 Task: Forward email   from  to Email0023 with a message Message0025
Action: Mouse moved to (518, 34)
Screenshot: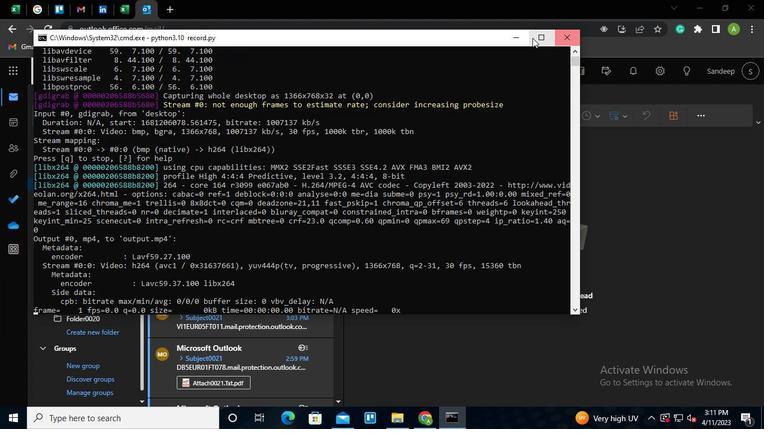
Action: Mouse pressed left at (518, 34)
Screenshot: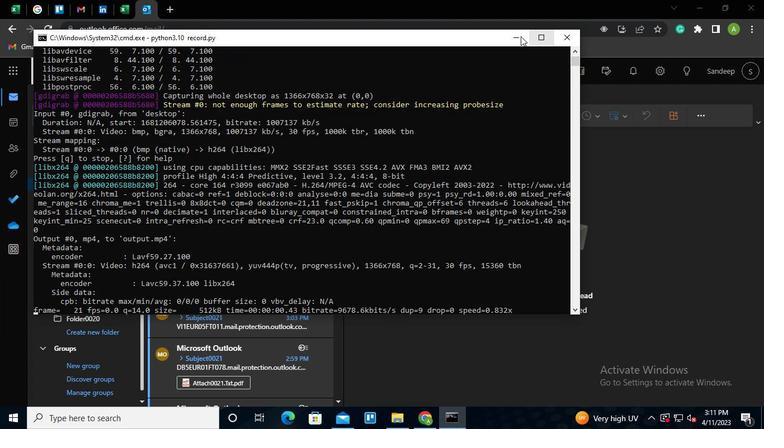 
Action: Mouse moved to (229, 262)
Screenshot: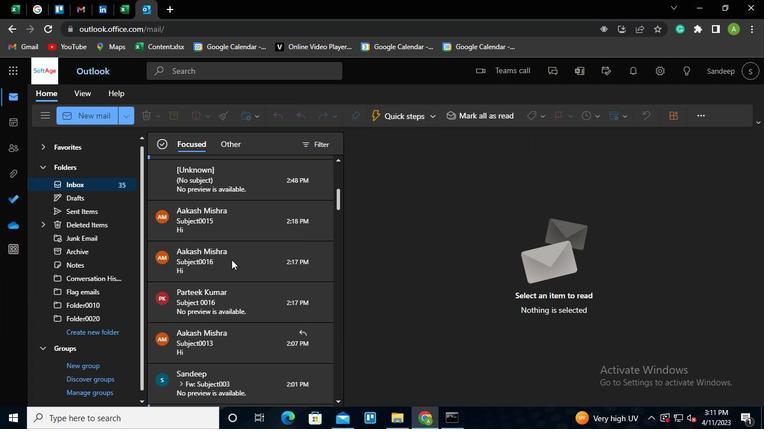 
Action: Mouse pressed left at (229, 262)
Screenshot: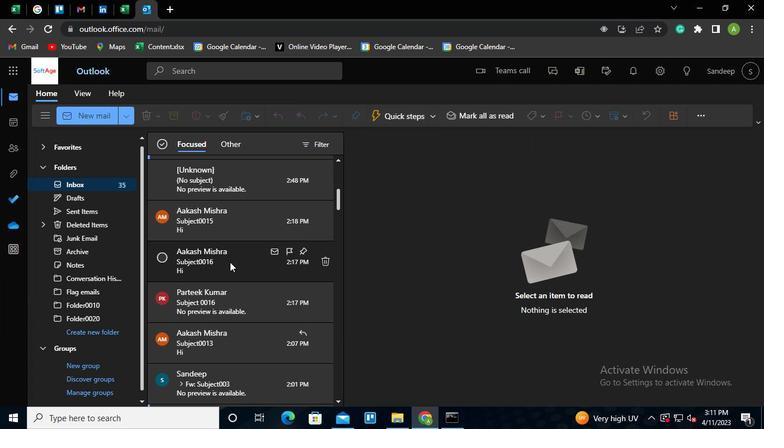 
Action: Mouse moved to (734, 173)
Screenshot: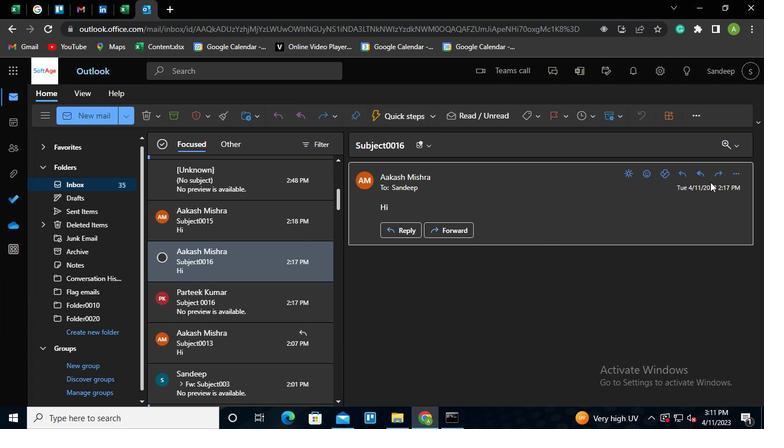 
Action: Mouse pressed left at (734, 173)
Screenshot: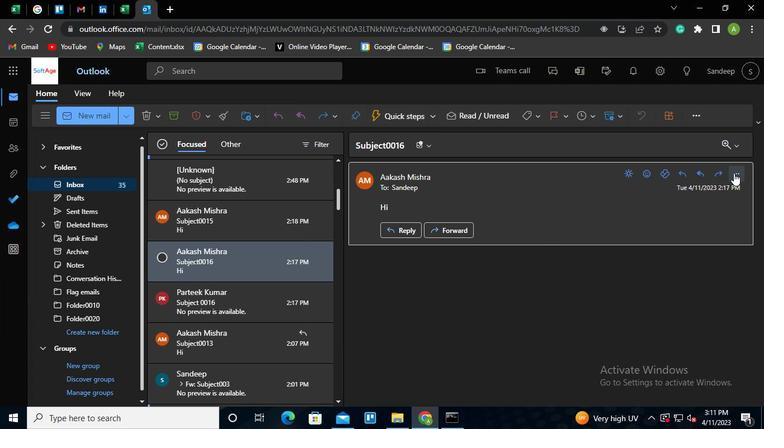
Action: Mouse moved to (673, 113)
Screenshot: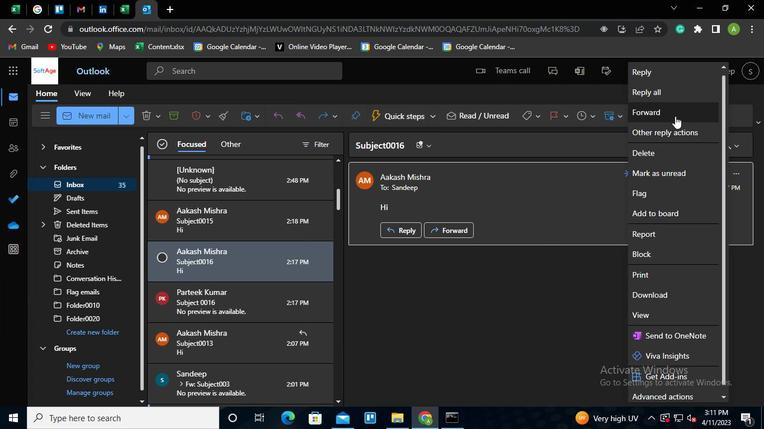 
Action: Mouse pressed left at (673, 113)
Screenshot: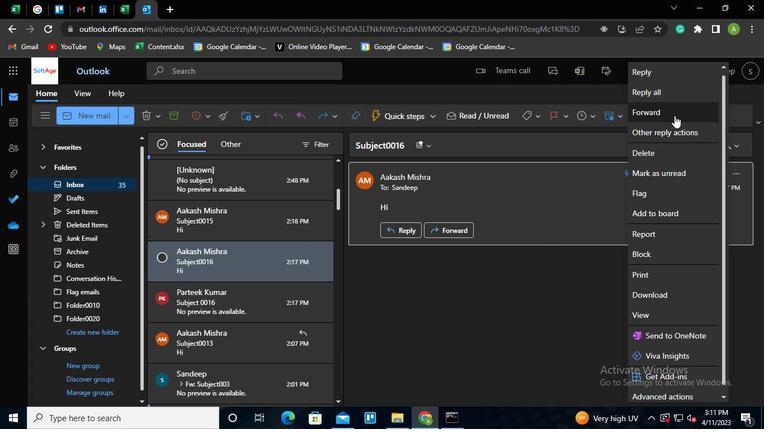 
Action: Mouse moved to (425, 176)
Screenshot: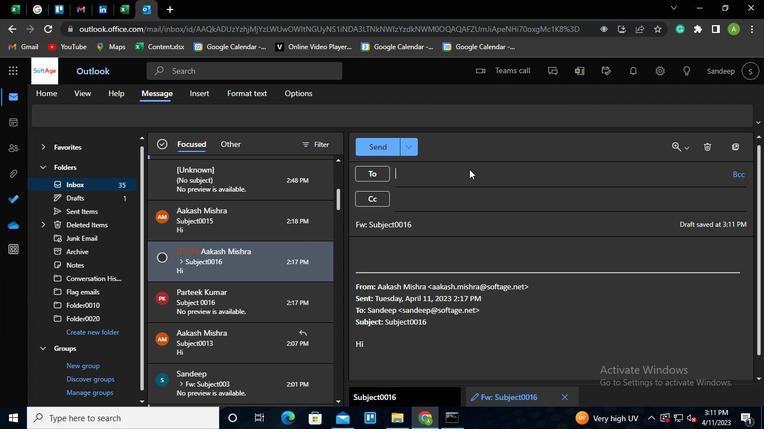 
Action: Mouse pressed left at (425, 176)
Screenshot: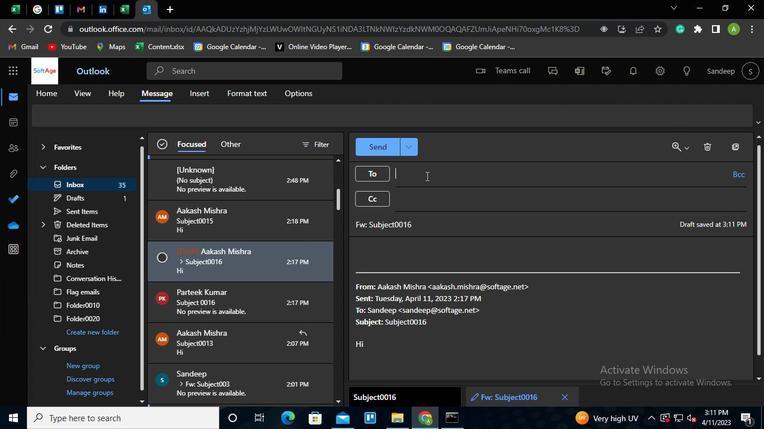 
Action: Keyboard Key.shift
Screenshot: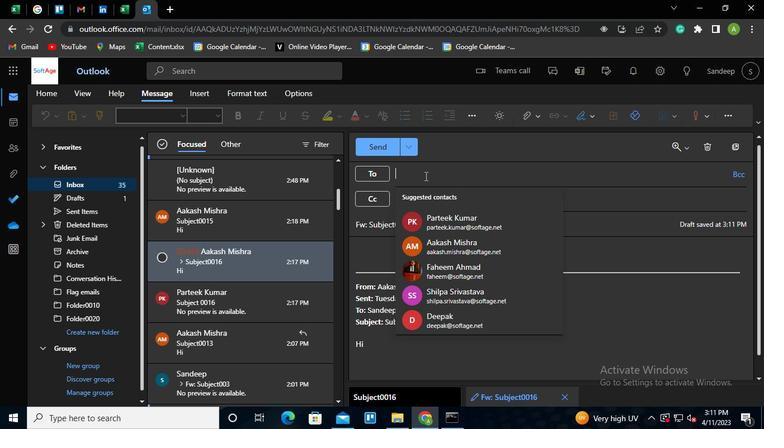 
Action: Keyboard Key.shift
Screenshot: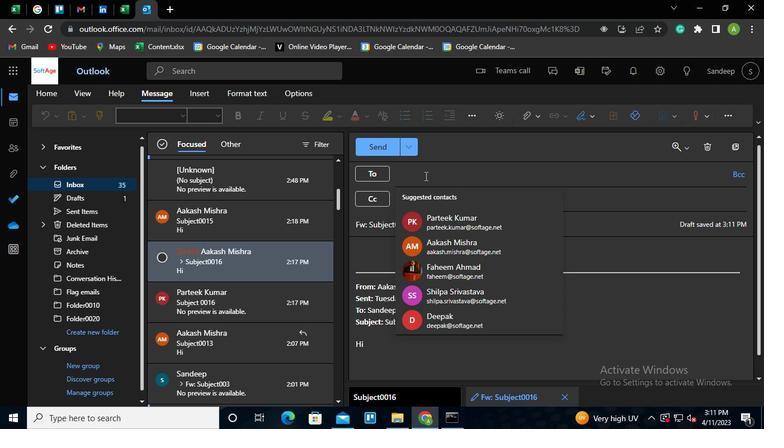 
Action: Keyboard Key.shift
Screenshot: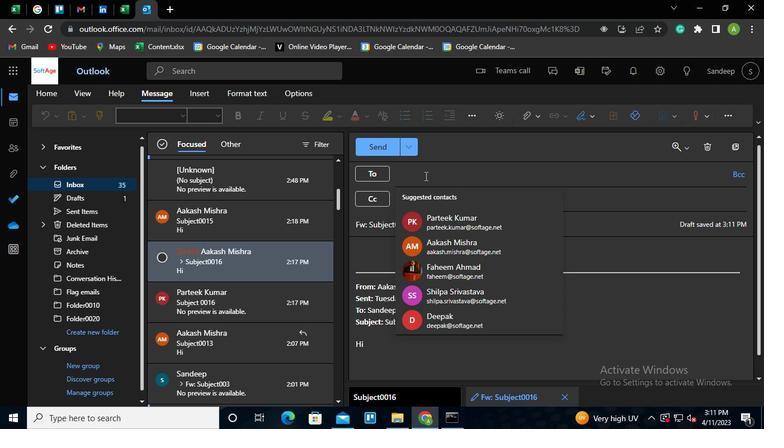 
Action: Keyboard E
Screenshot: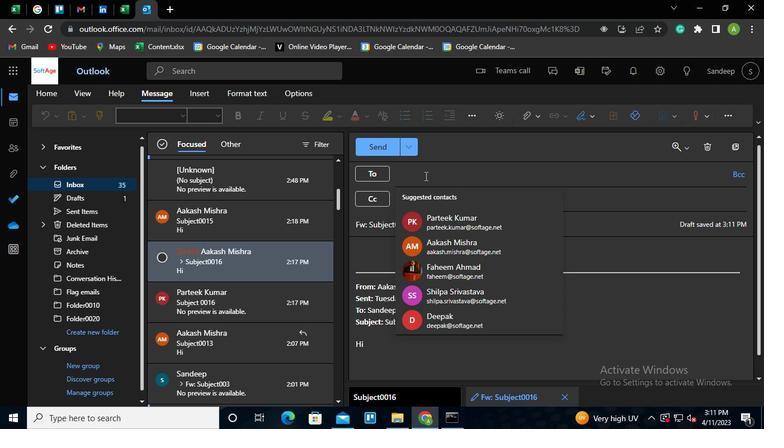 
Action: Keyboard m
Screenshot: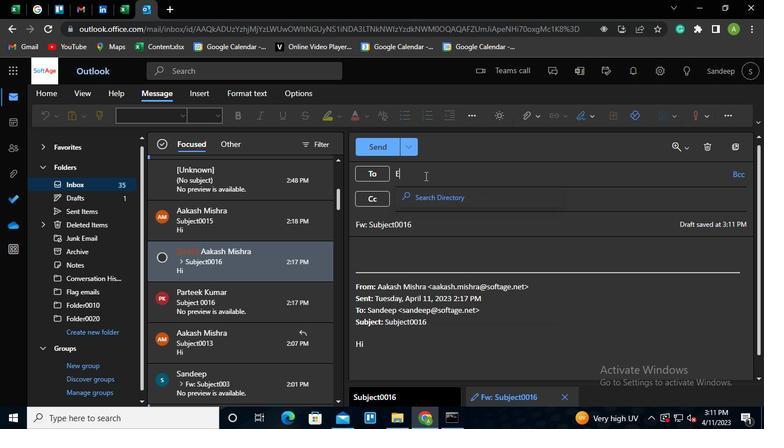 
Action: Keyboard a
Screenshot: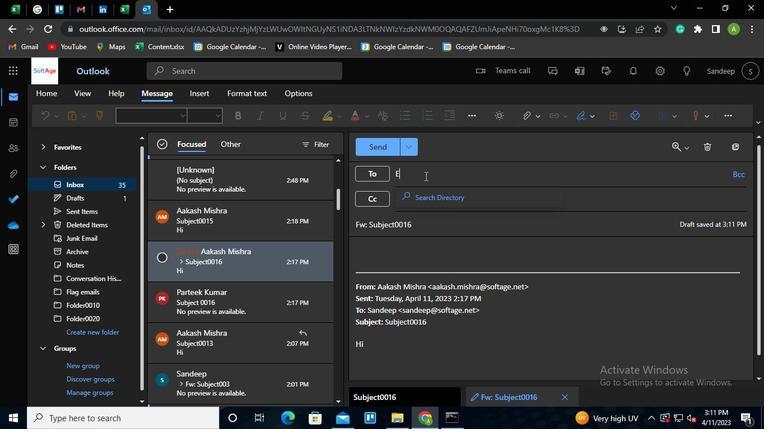 
Action: Keyboard i
Screenshot: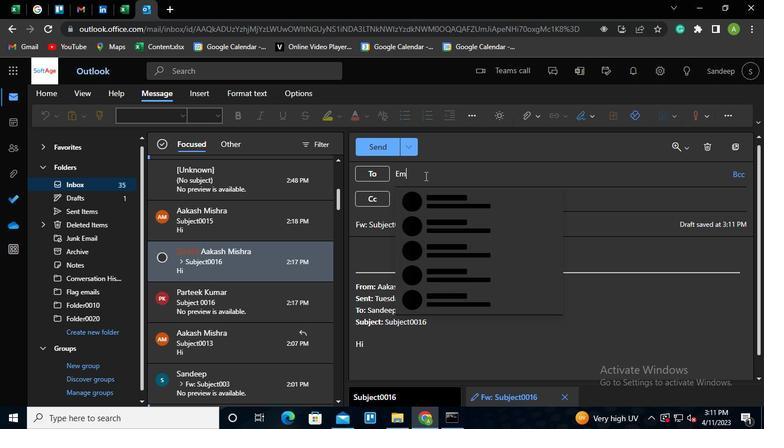 
Action: Keyboard l
Screenshot: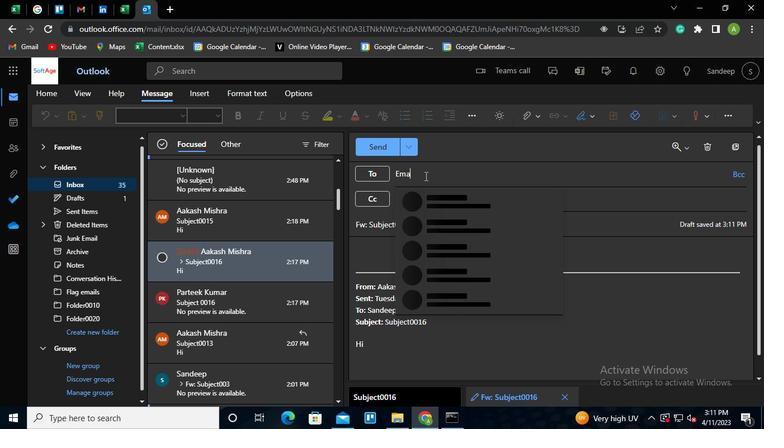 
Action: Keyboard <96>
Screenshot: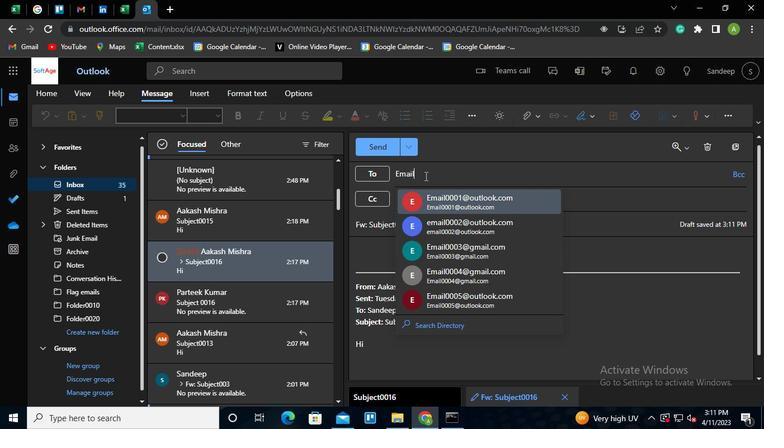 
Action: Keyboard <96>
Screenshot: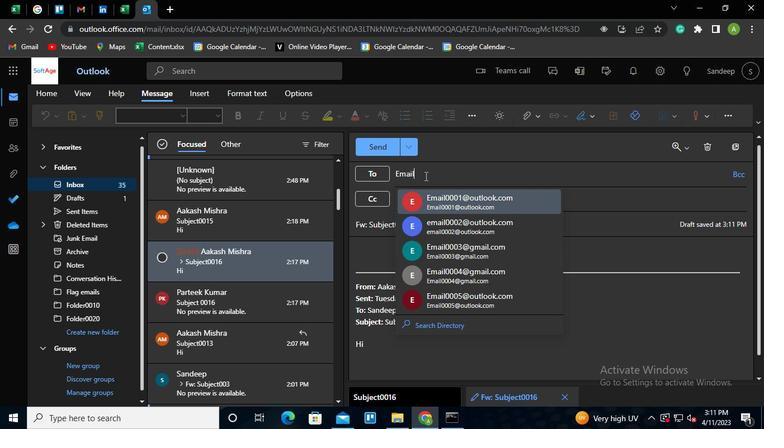 
Action: Keyboard <98>
Screenshot: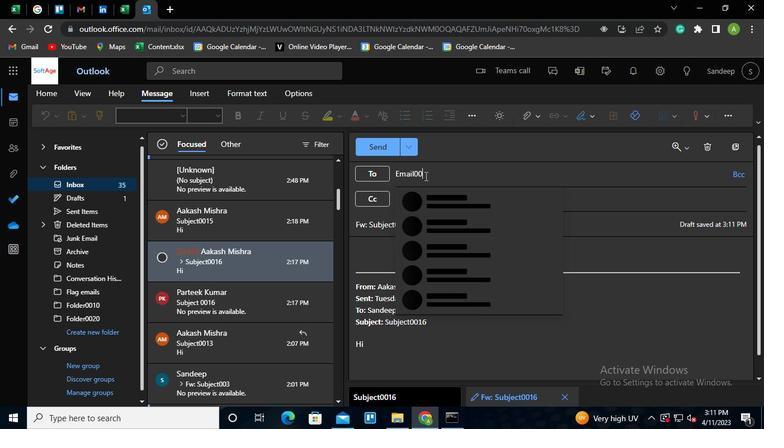 
Action: Keyboard <99>
Screenshot: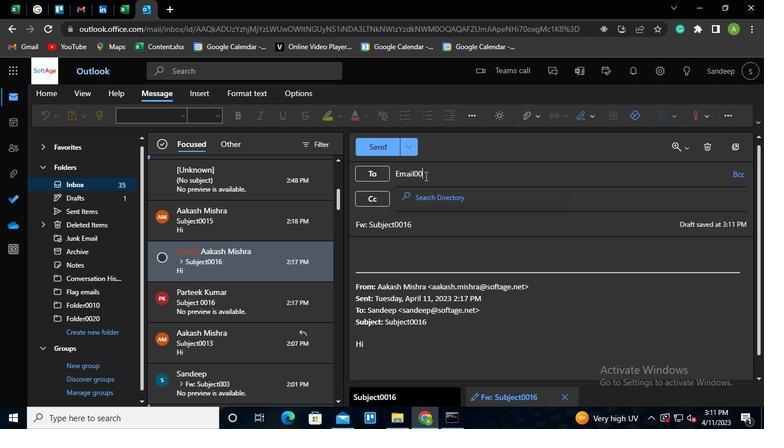 
Action: Keyboard Key.shift
Screenshot: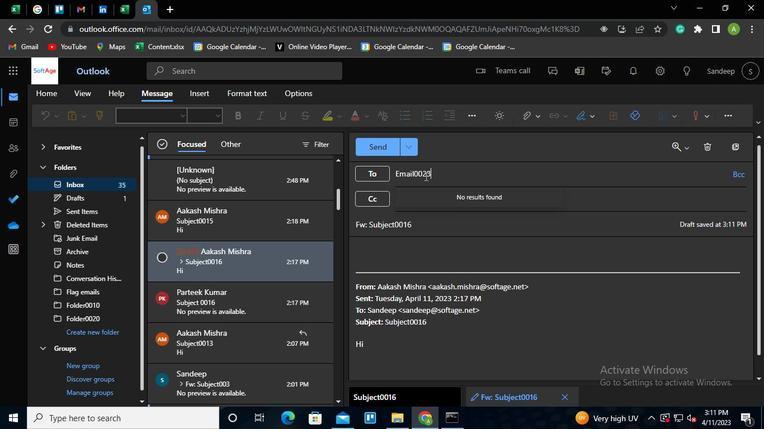 
Action: Keyboard @
Screenshot: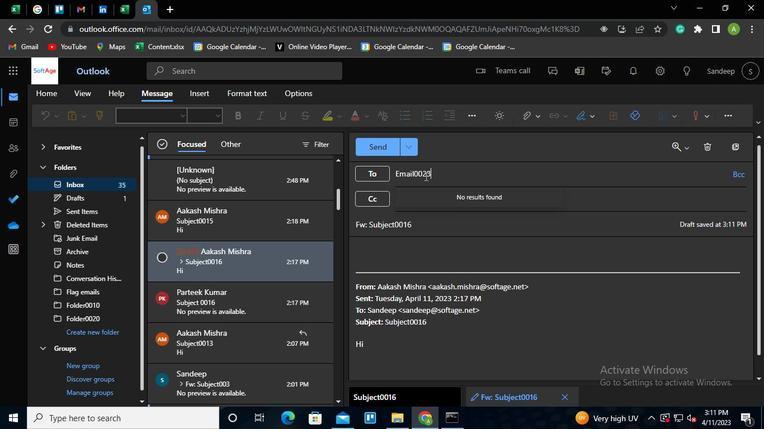 
Action: Keyboard o
Screenshot: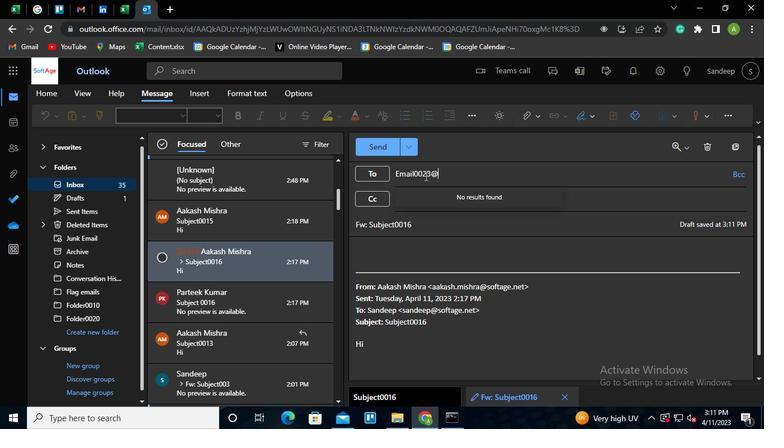 
Action: Keyboard u
Screenshot: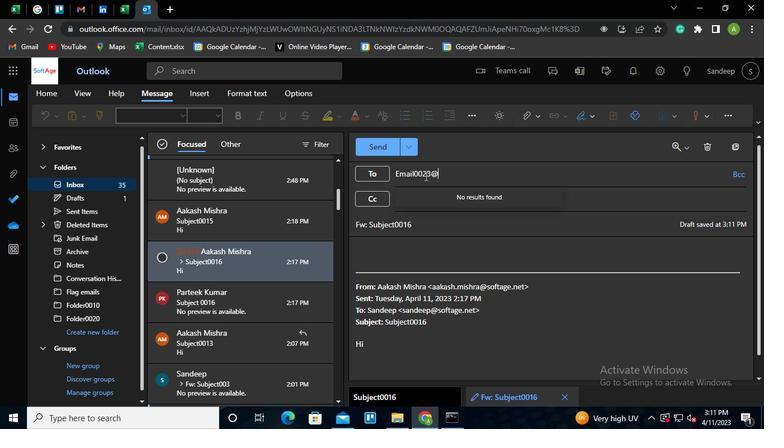 
Action: Keyboard t
Screenshot: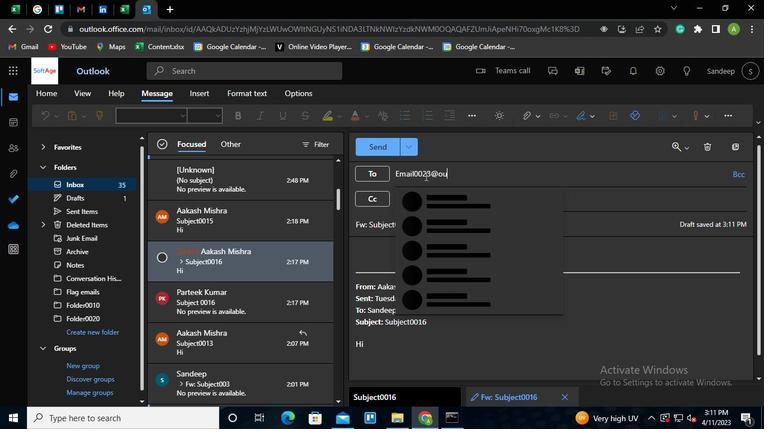 
Action: Keyboard l
Screenshot: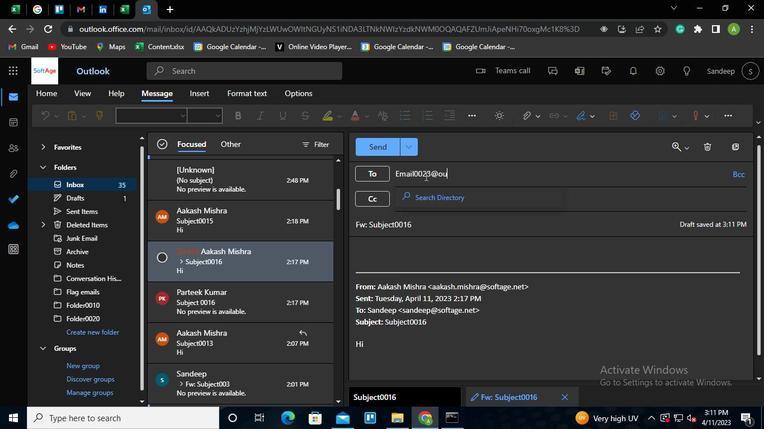 
Action: Keyboard o
Screenshot: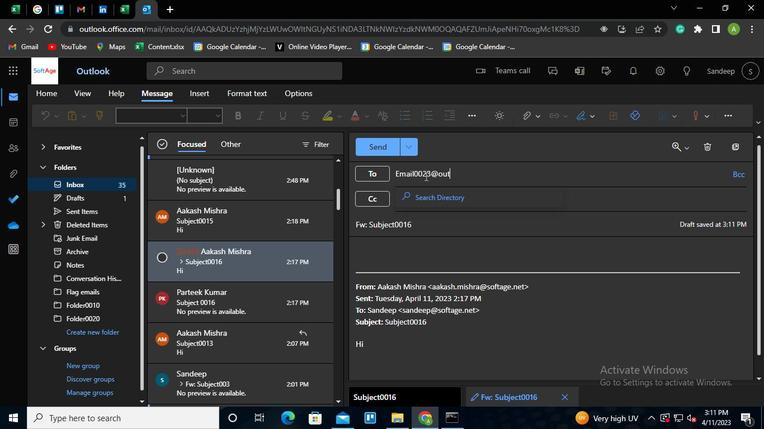
Action: Keyboard o
Screenshot: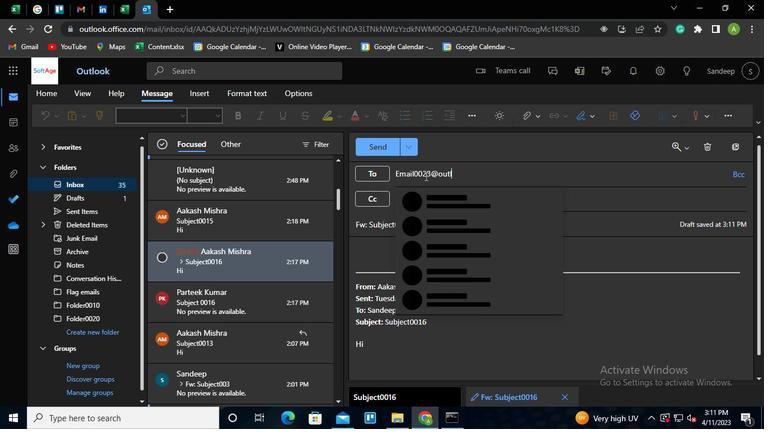 
Action: Keyboard k
Screenshot: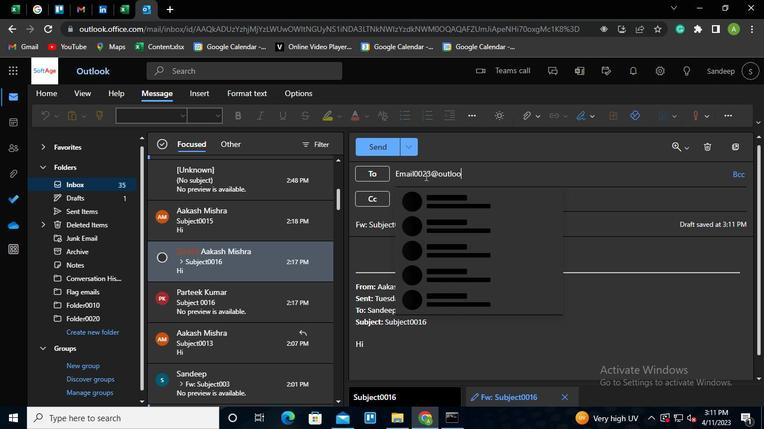 
Action: Keyboard <110>
Screenshot: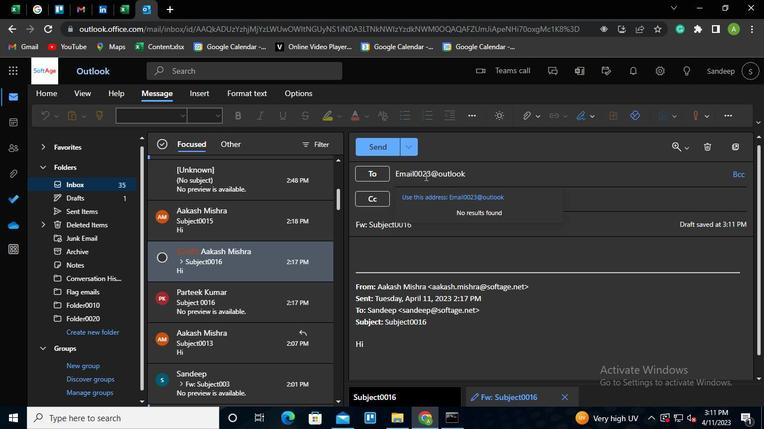 
Action: Keyboard c
Screenshot: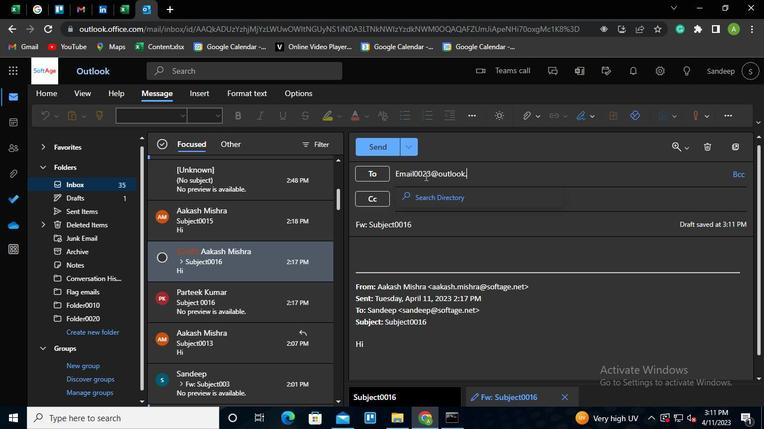 
Action: Keyboard o
Screenshot: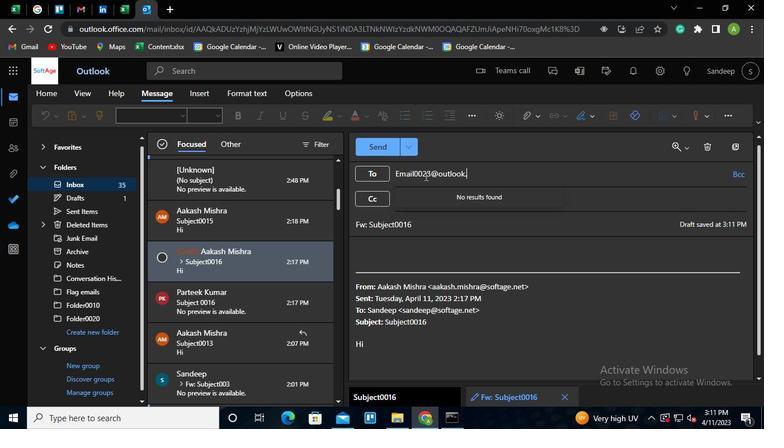 
Action: Keyboard m
Screenshot: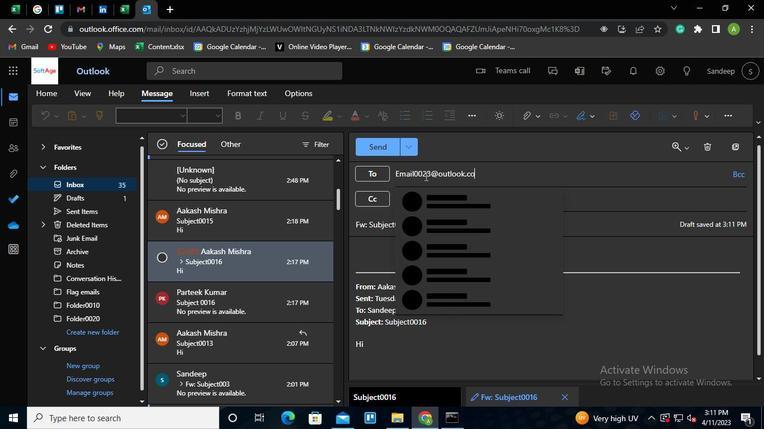 
Action: Mouse moved to (416, 229)
Screenshot: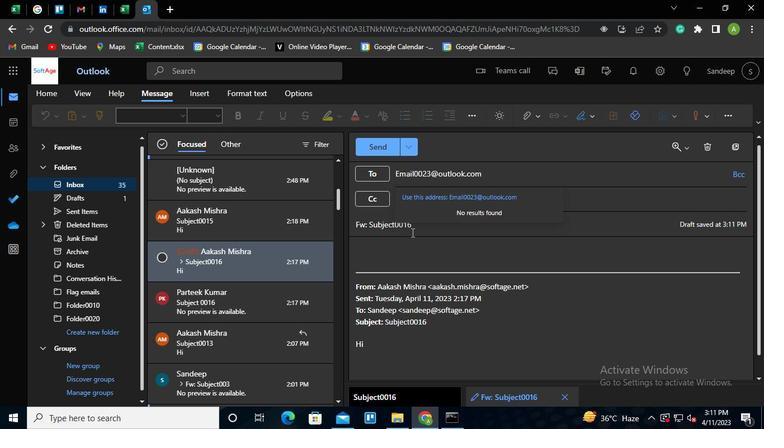 
Action: Mouse pressed left at (416, 229)
Screenshot: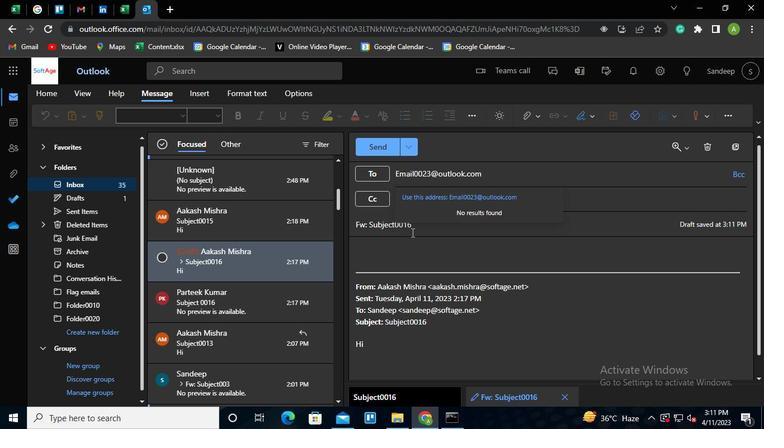 
Action: Keyboard Key.backspace
Screenshot: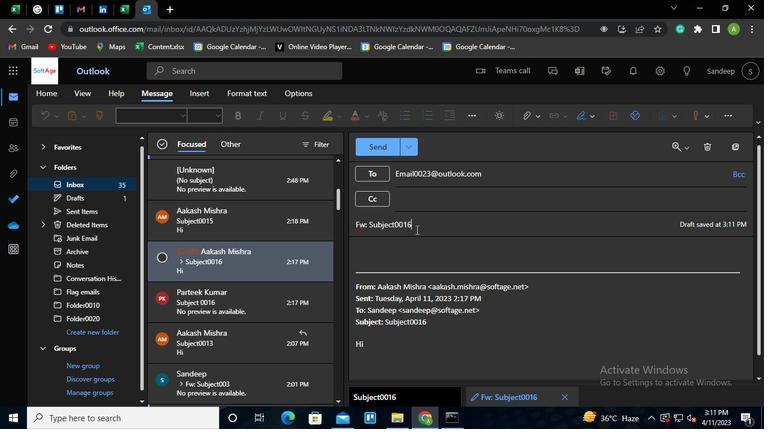 
Action: Keyboard Key.backspace
Screenshot: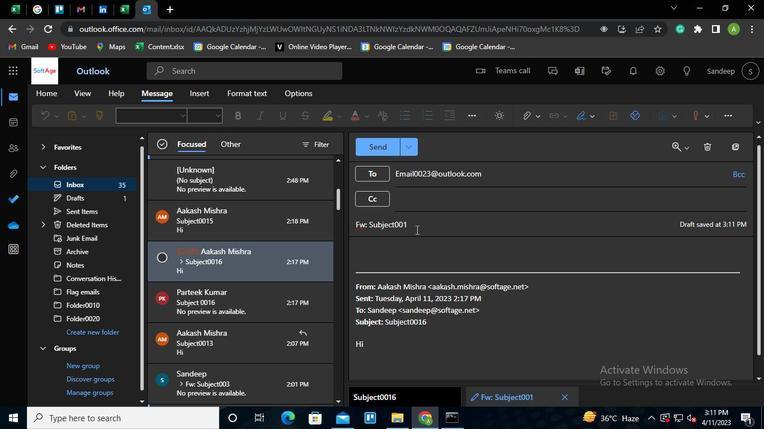 
Action: Keyboard <98>
Screenshot: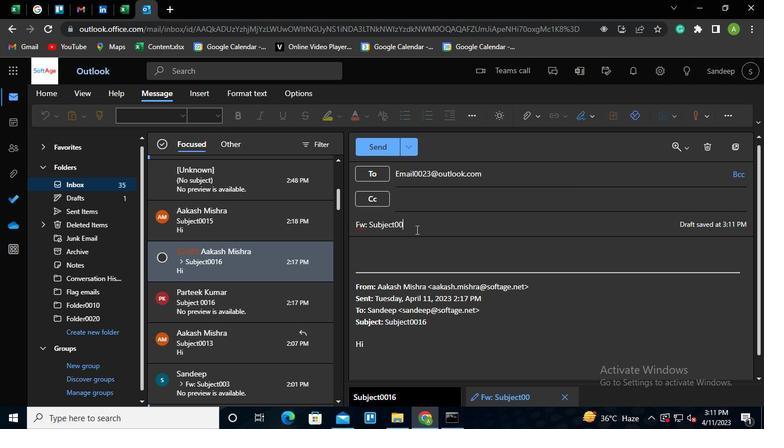 
Action: Keyboard <101>
Screenshot: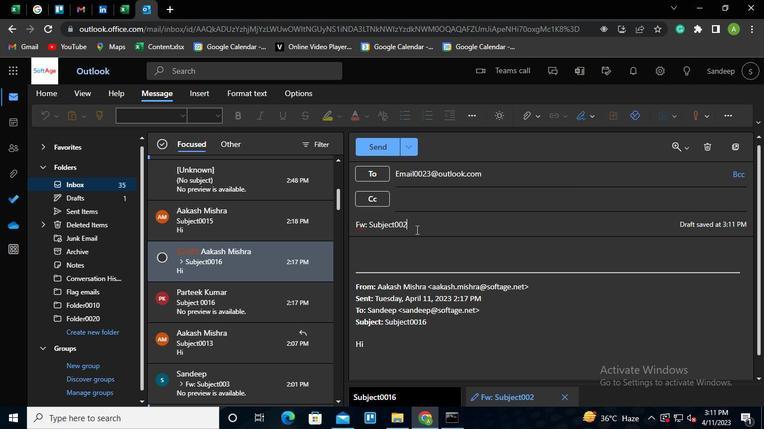 
Action: Mouse moved to (423, 254)
Screenshot: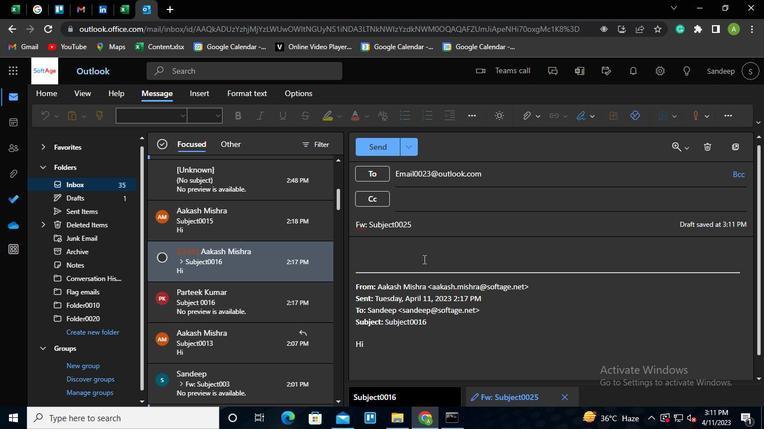 
Action: Mouse pressed left at (423, 254)
Screenshot: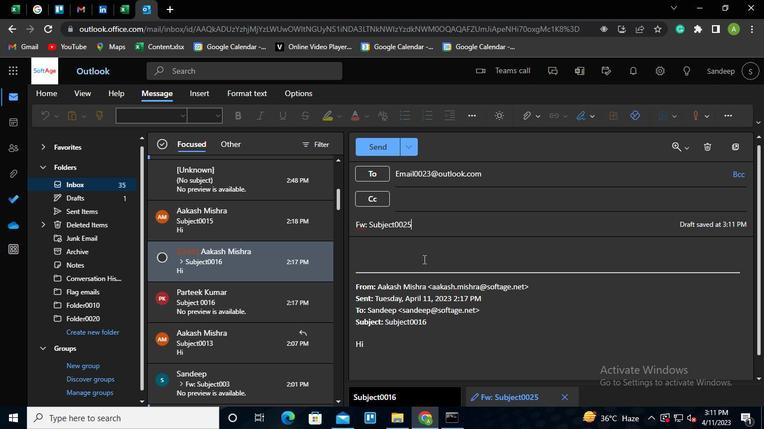 
Action: Keyboard Key.shift
Screenshot: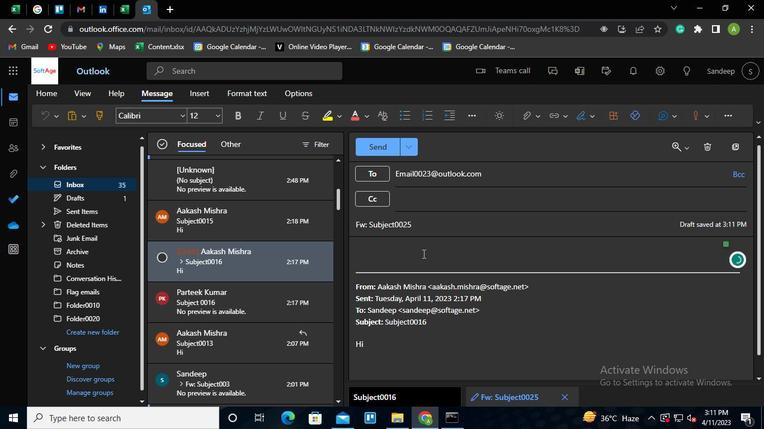 
Action: Keyboard M
Screenshot: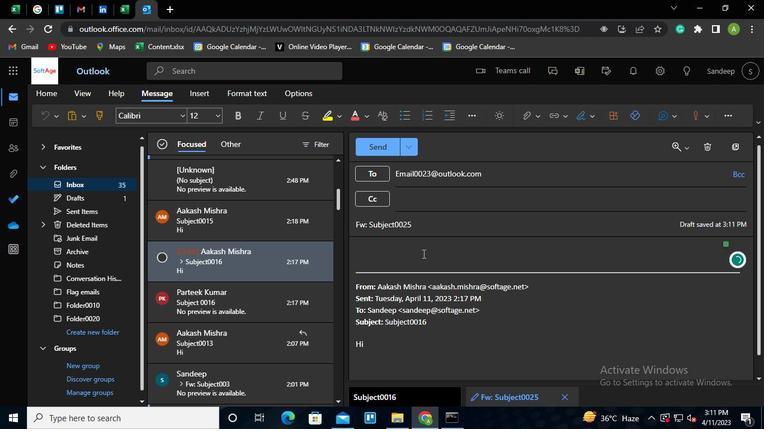 
Action: Keyboard e
Screenshot: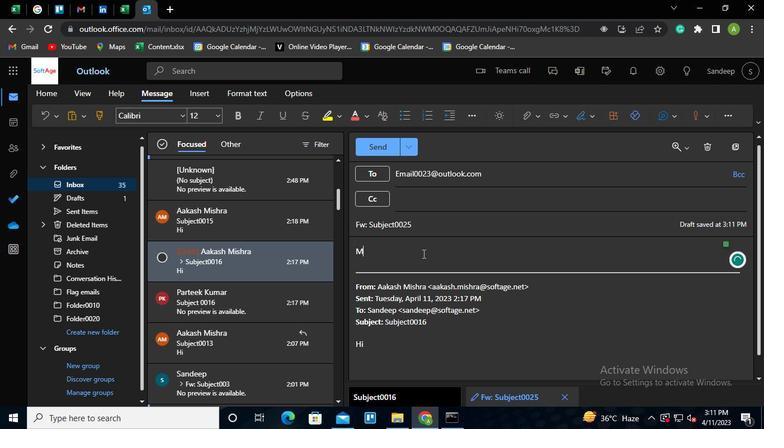 
Action: Keyboard s
Screenshot: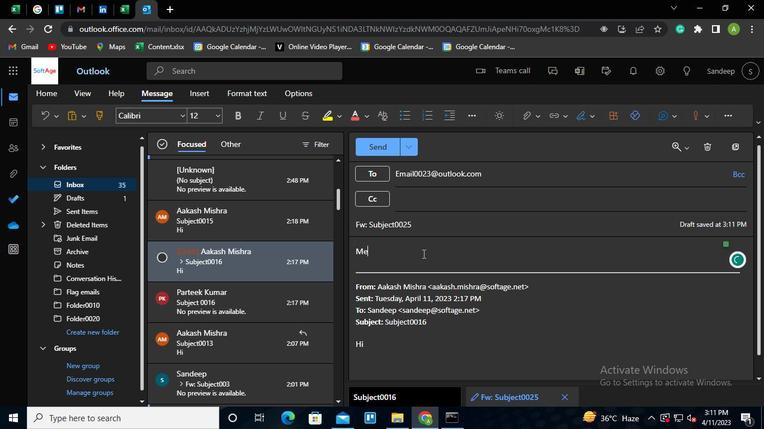 
Action: Keyboard s
Screenshot: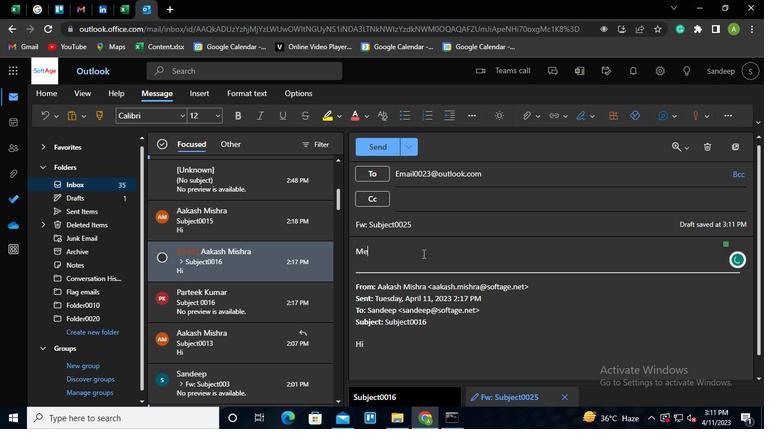 
Action: Keyboard a
Screenshot: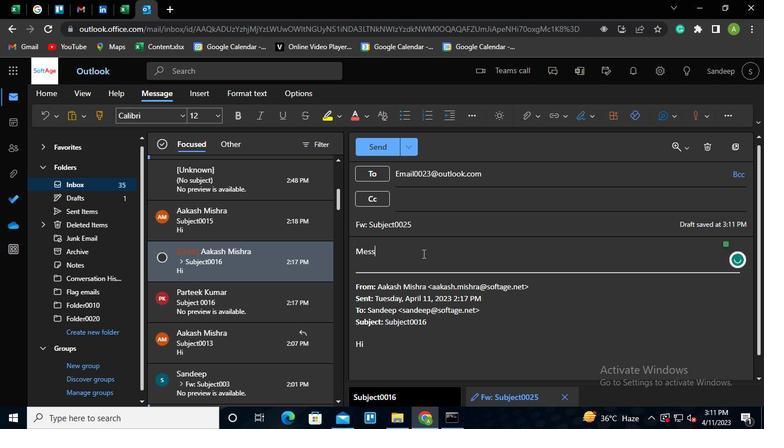 
Action: Keyboard g
Screenshot: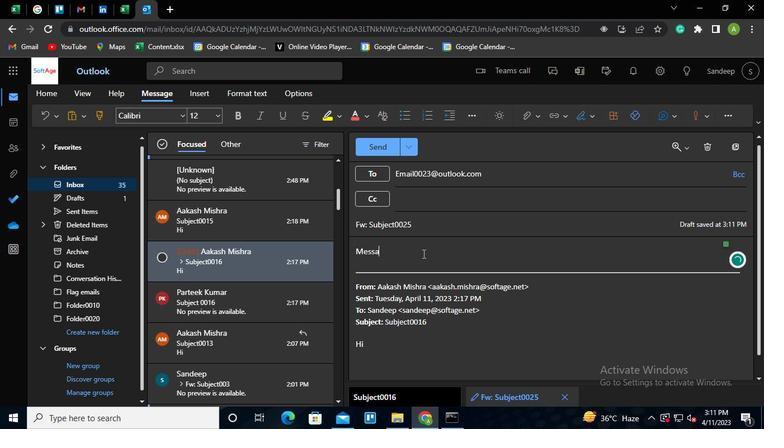
Action: Keyboard e
Screenshot: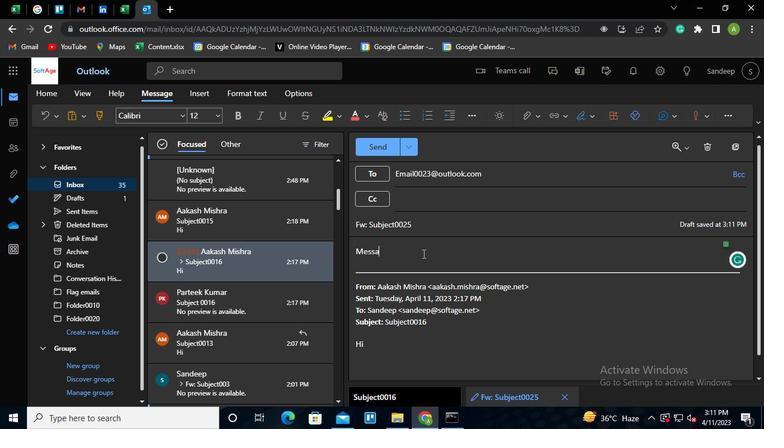 
Action: Keyboard <96>
Screenshot: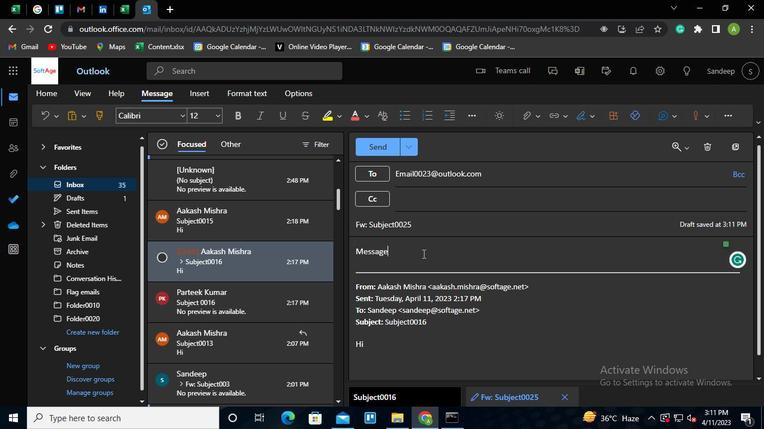 
Action: Keyboard <96>
Screenshot: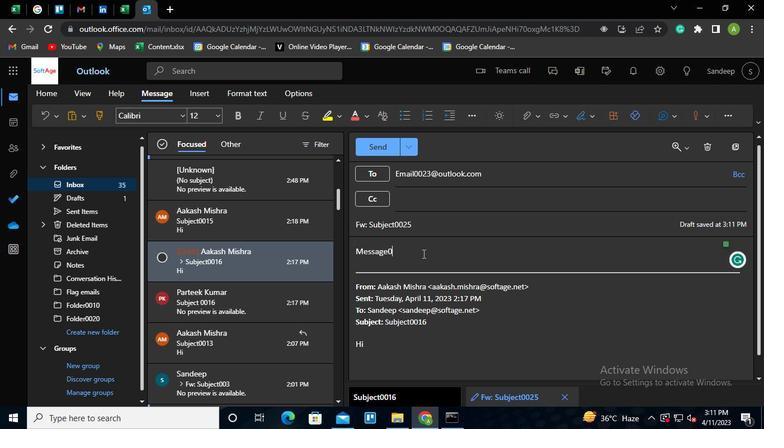 
Action: Keyboard <98>
Screenshot: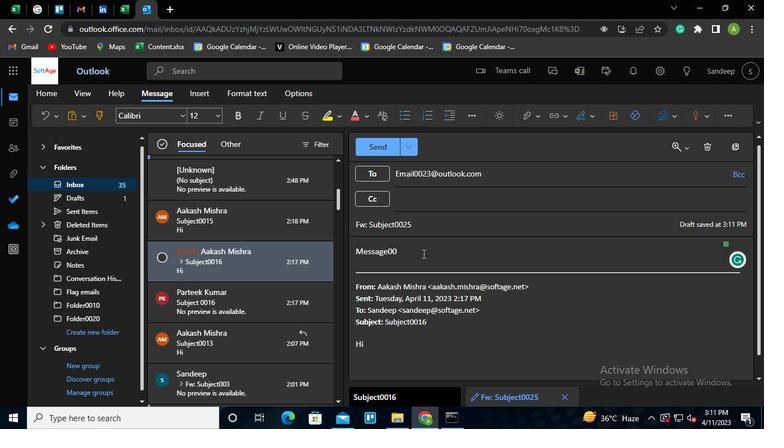 
Action: Keyboard <99>
Screenshot: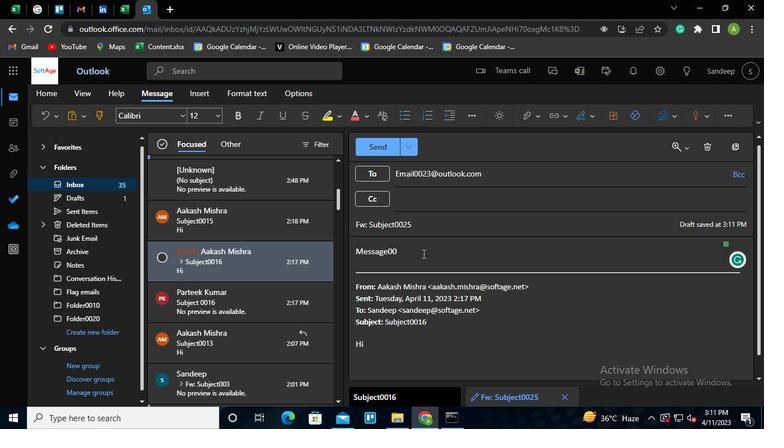 
Action: Mouse moved to (377, 146)
Screenshot: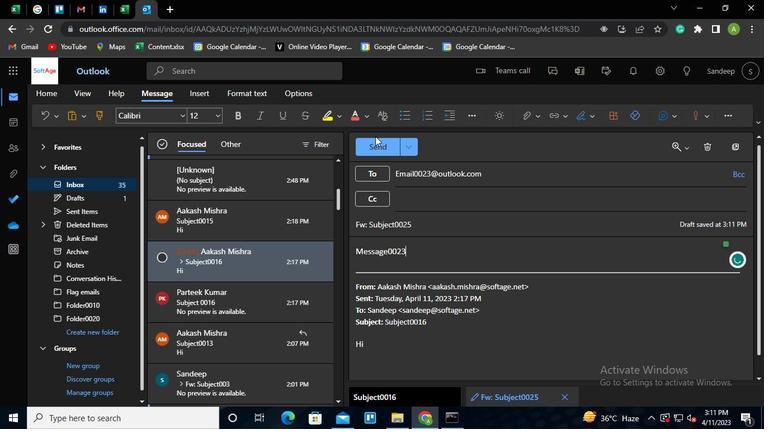 
Action: Mouse pressed left at (377, 146)
Screenshot: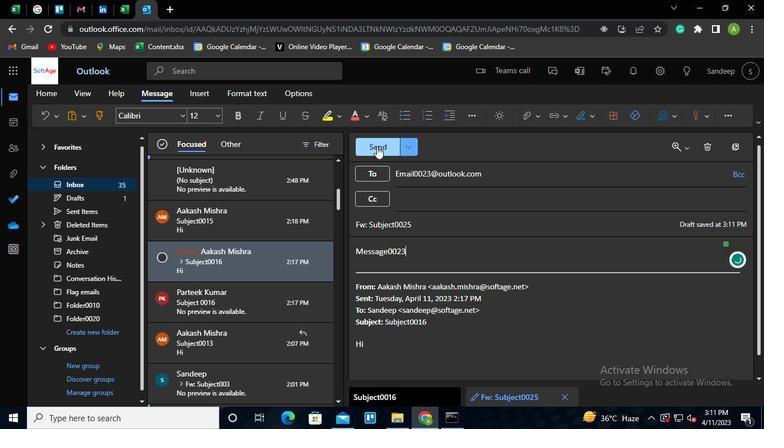 
Action: Mouse moved to (453, 409)
Screenshot: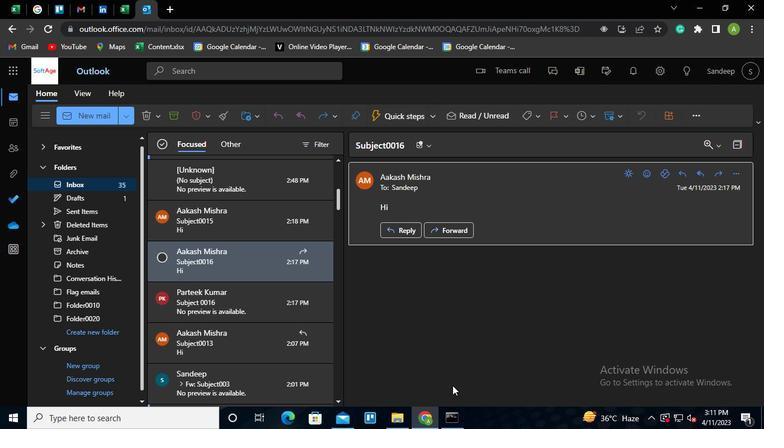 
Action: Mouse pressed left at (453, 409)
Screenshot: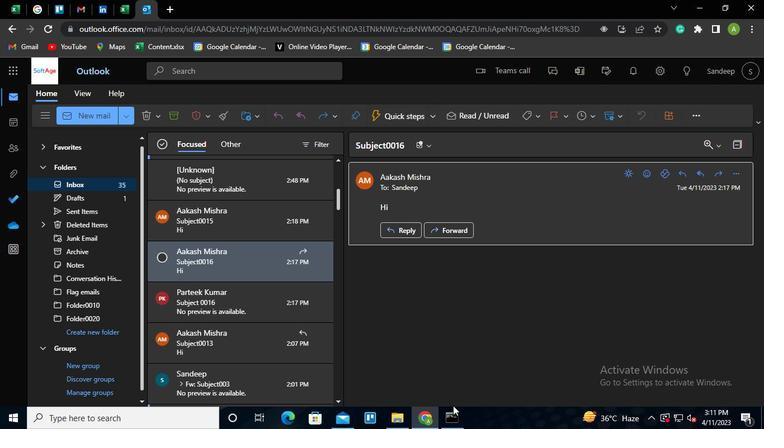 
Action: Mouse moved to (561, 43)
Screenshot: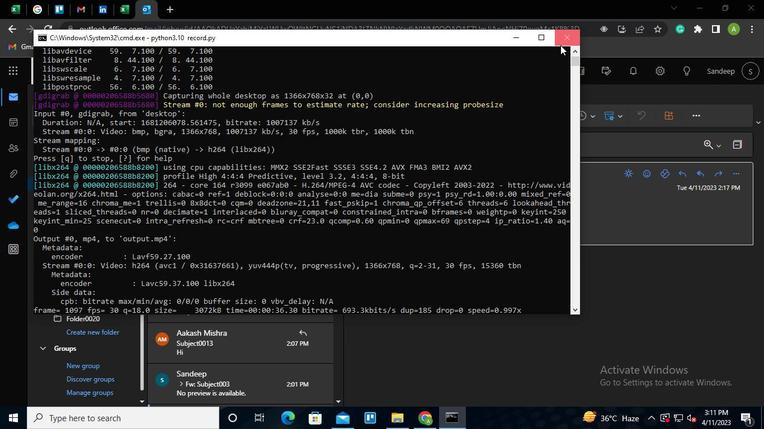 
Action: Mouse pressed left at (561, 43)
Screenshot: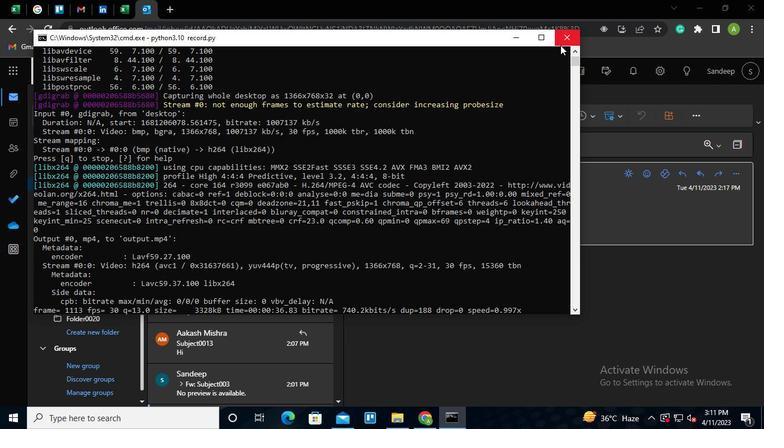 
